 Task: Add an event with the title Product Roadmap Alignment and Feature Discussion, date '2023/12/26', time 7:50 AM to 9:50 AMand add a description: Emphasize the significance of clear communication throughout the exercise. Encourage catchers to use verbal cues, such as Ready? or Fall when ready, to establish a synchronized rhythm.Select event color  Flamingo . Add location for the event as: Cork, Ireland, logged in from the account softage.4@softage.netand send the event invitation to softage.8@softage.net and softage.9@softage.net. Set a reminder for the event Weekly on Sunday
Action: Mouse moved to (68, 93)
Screenshot: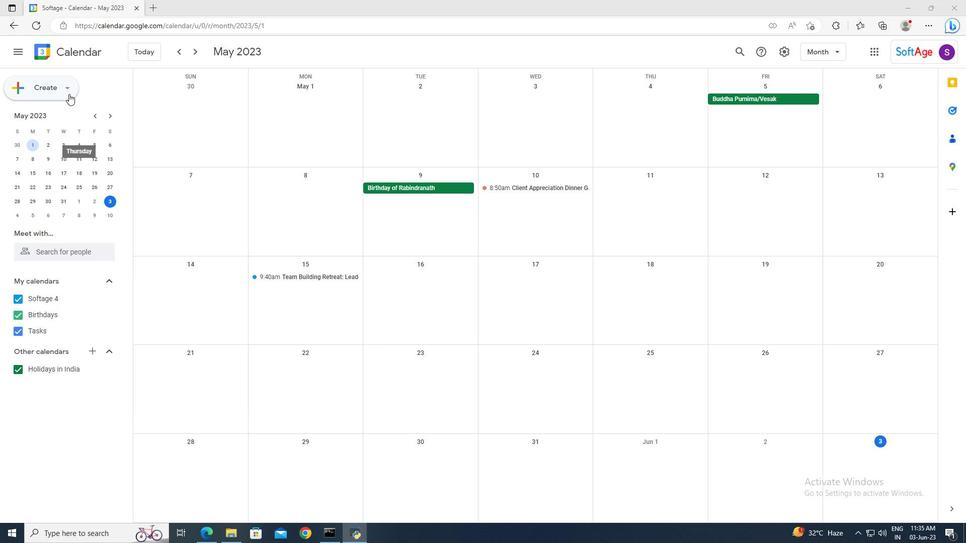 
Action: Mouse pressed left at (68, 93)
Screenshot: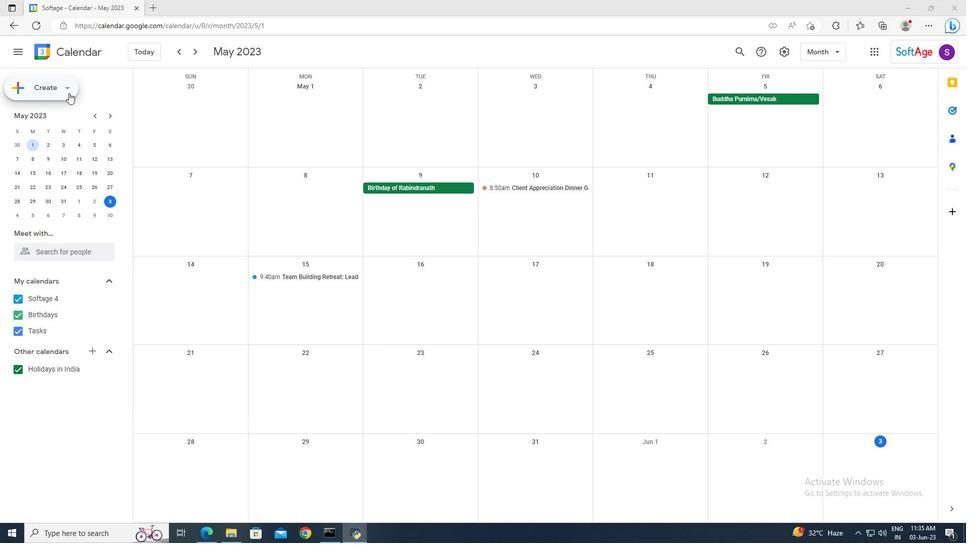 
Action: Mouse moved to (68, 113)
Screenshot: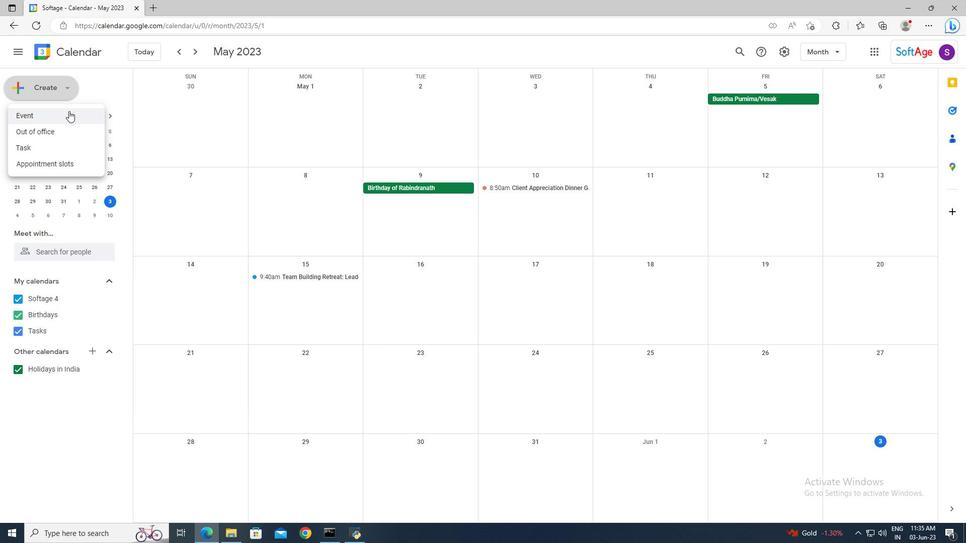 
Action: Mouse pressed left at (68, 113)
Screenshot: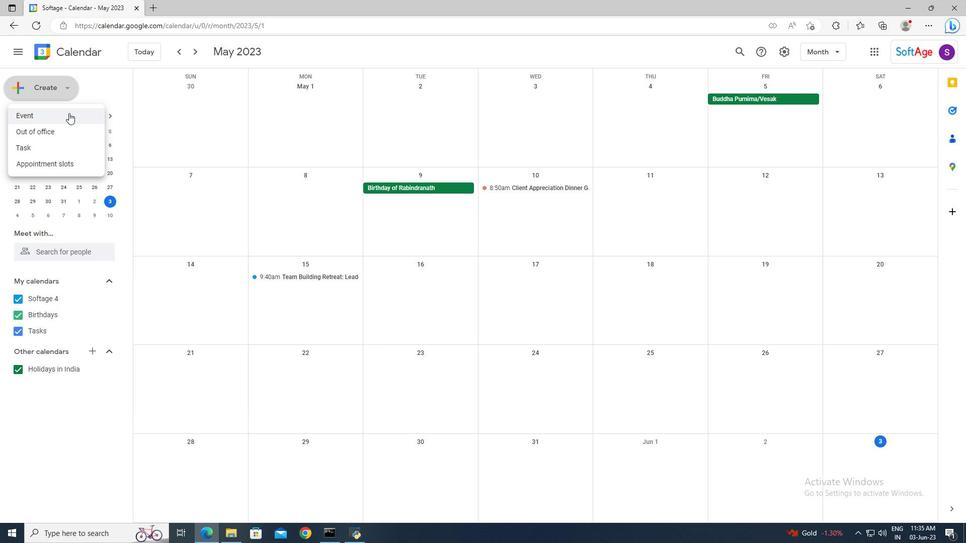 
Action: Mouse moved to (159, 340)
Screenshot: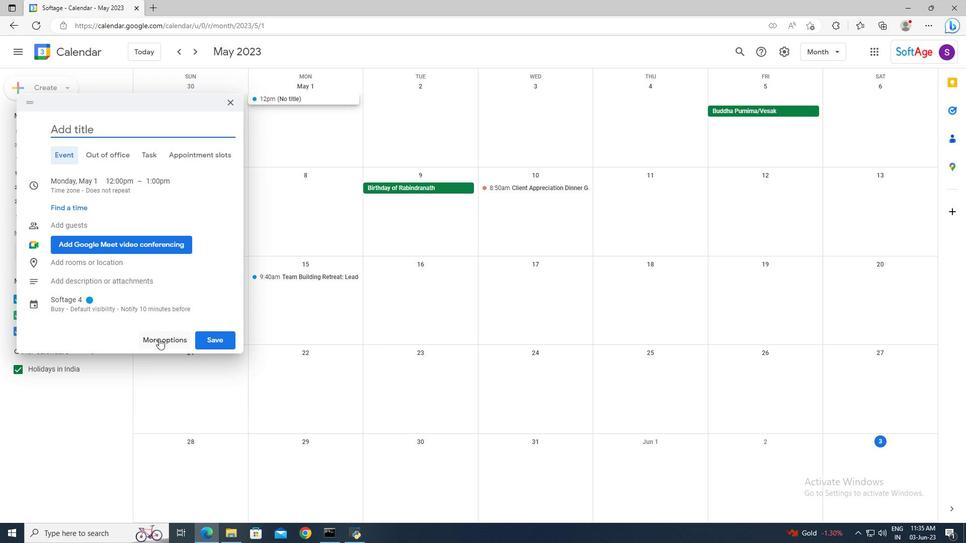 
Action: Mouse pressed left at (159, 340)
Screenshot: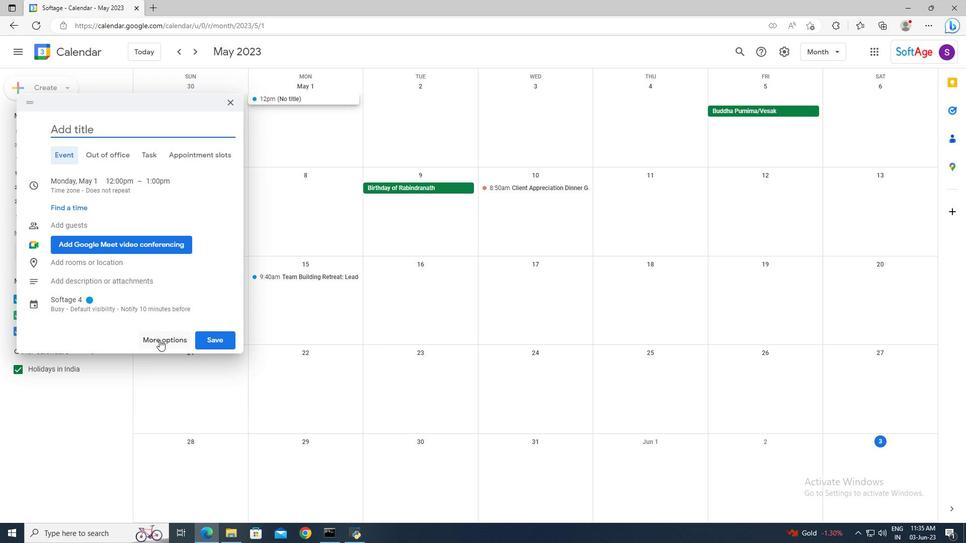 
Action: Mouse moved to (188, 59)
Screenshot: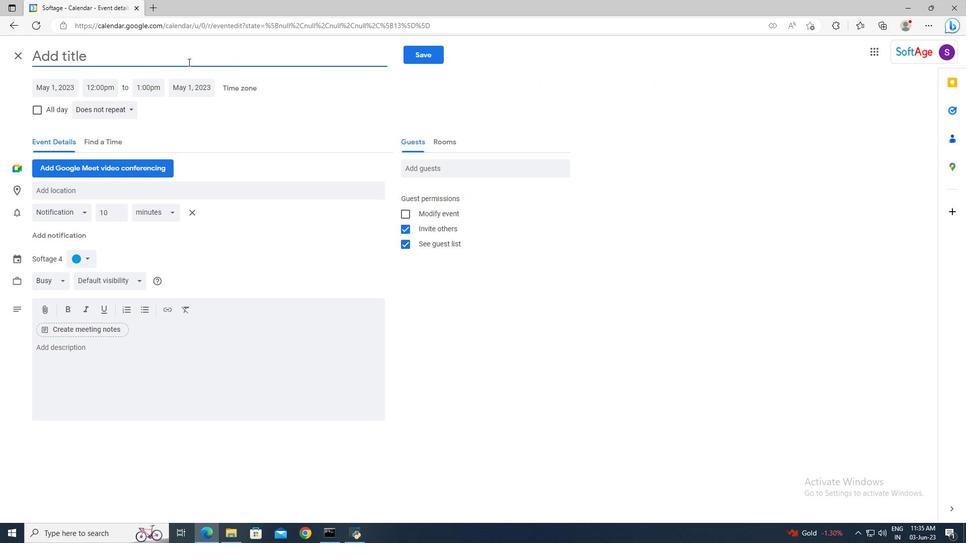 
Action: Mouse pressed left at (188, 59)
Screenshot: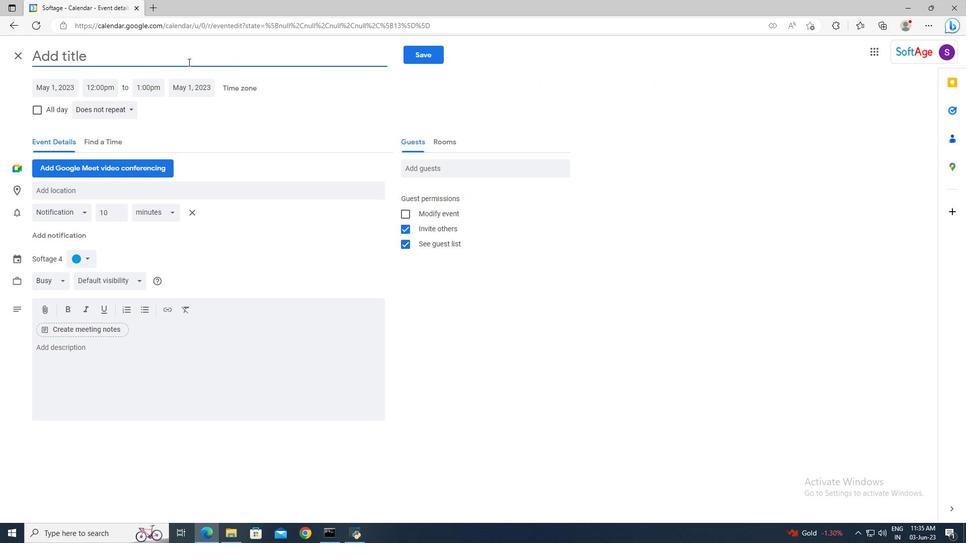 
Action: Key pressed <Key.shift>Product<Key.space><Key.shift>Roadmap<Key.space><Key.shift>Alignment<Key.space>and<Key.space><Key.shift>Feature<Key.space><Key.shift>Discussion
Screenshot: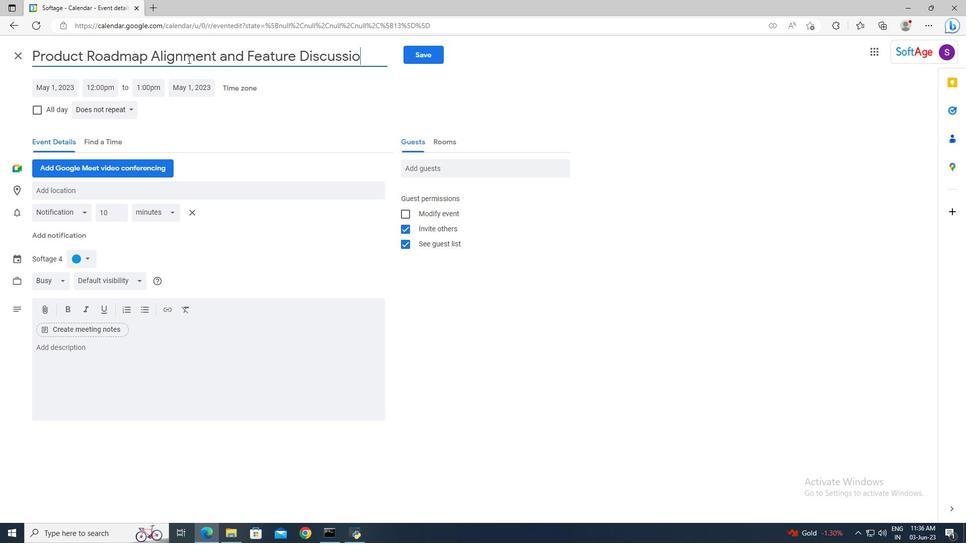 
Action: Mouse moved to (68, 88)
Screenshot: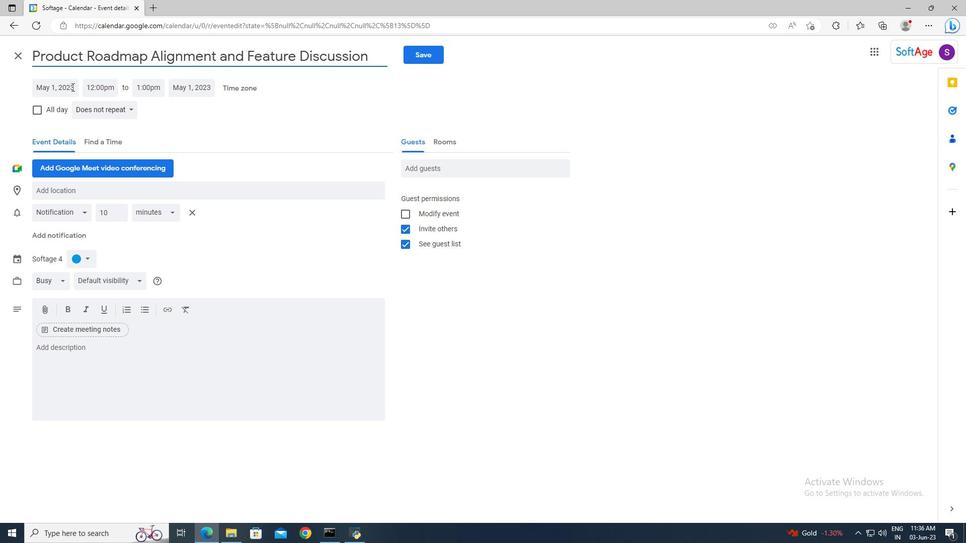 
Action: Mouse pressed left at (68, 88)
Screenshot: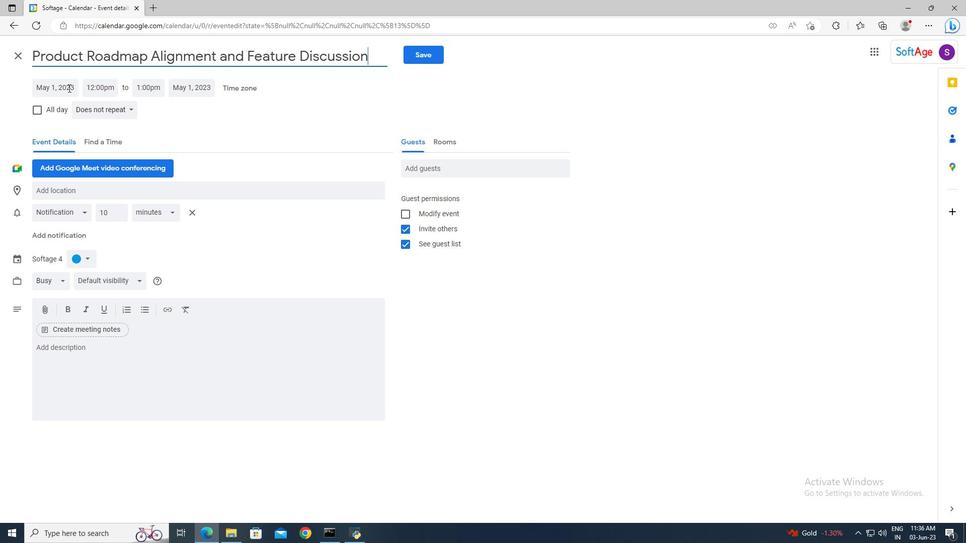 
Action: Mouse moved to (154, 109)
Screenshot: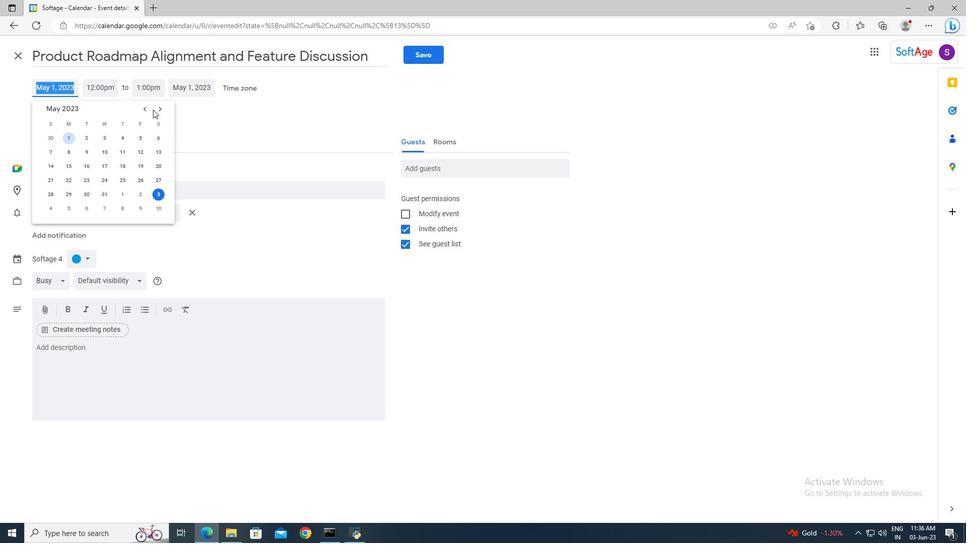 
Action: Mouse pressed left at (154, 109)
Screenshot: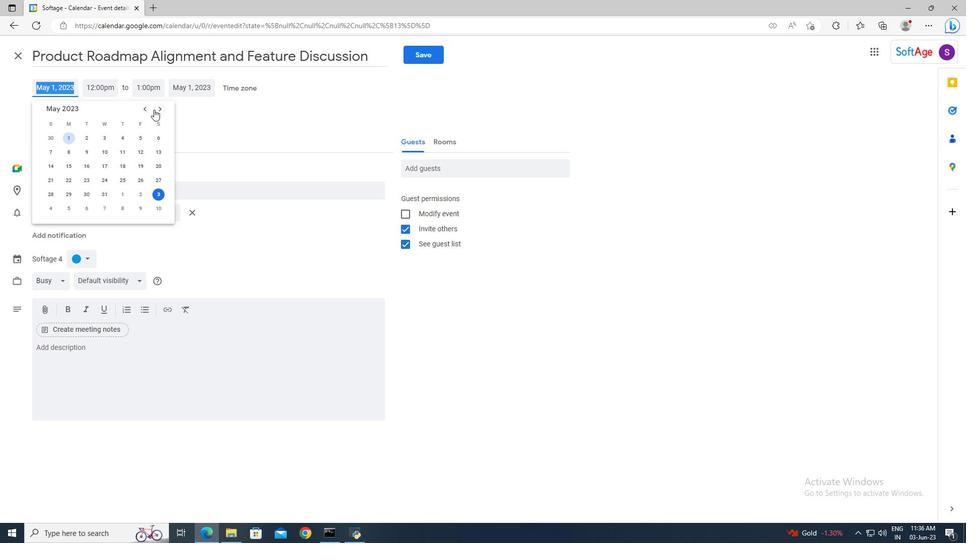 
Action: Mouse pressed left at (154, 109)
Screenshot: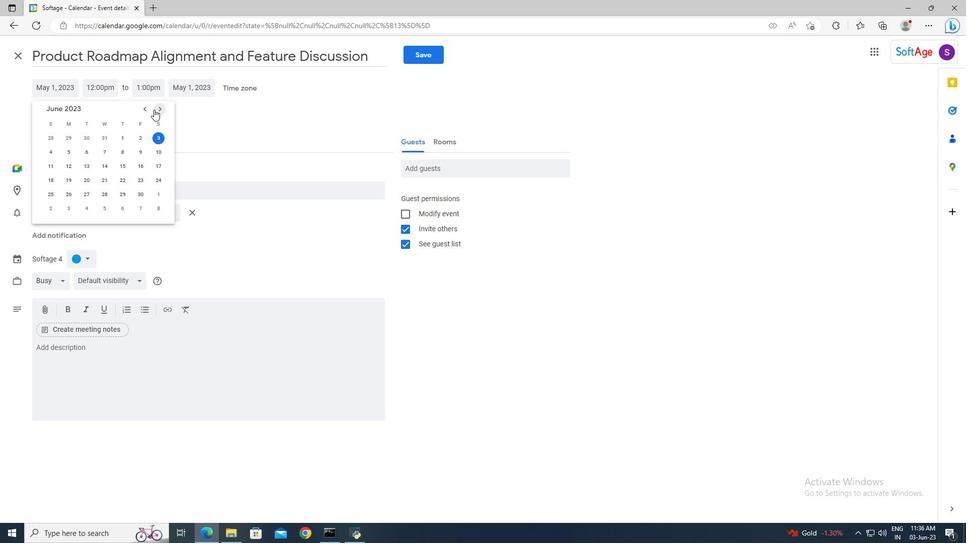 
Action: Mouse pressed left at (154, 109)
Screenshot: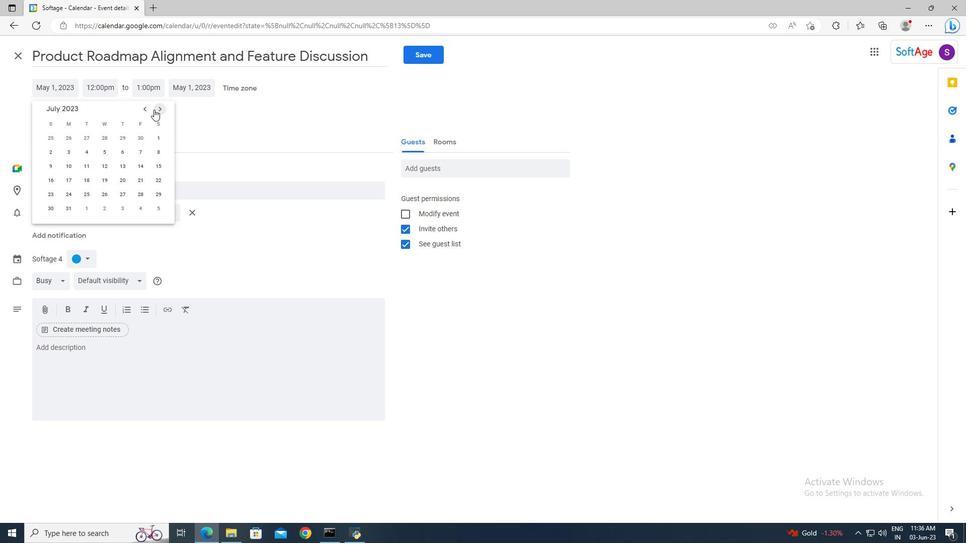 
Action: Mouse pressed left at (154, 109)
Screenshot: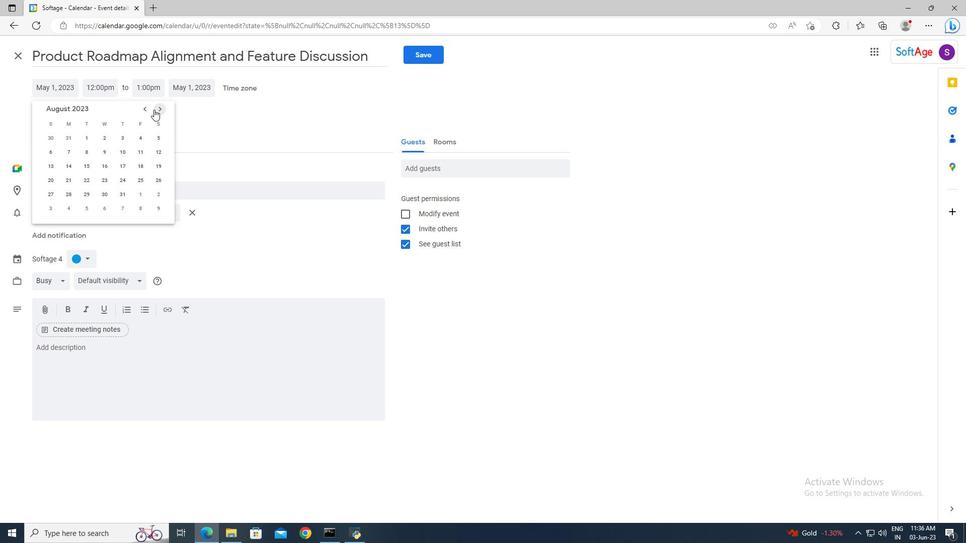
Action: Mouse pressed left at (154, 109)
Screenshot: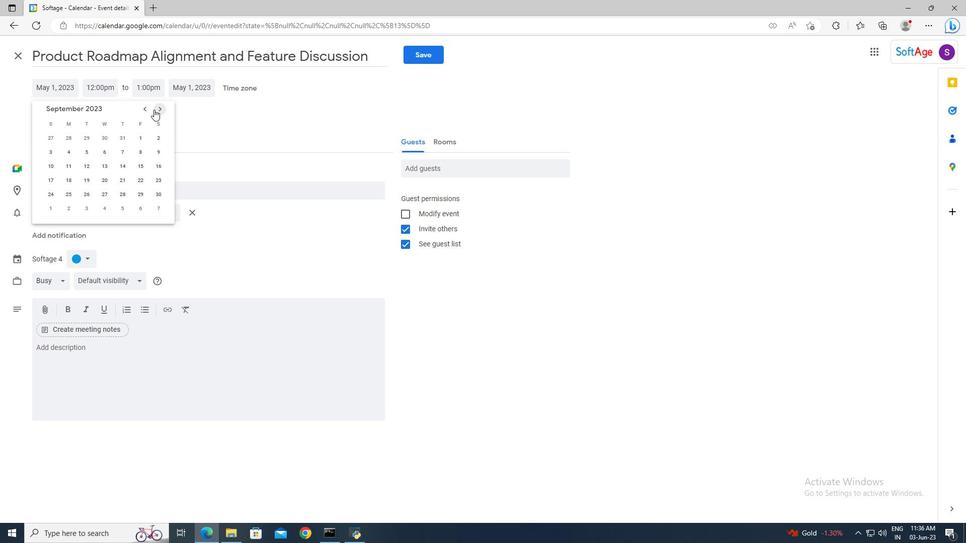 
Action: Mouse pressed left at (154, 109)
Screenshot: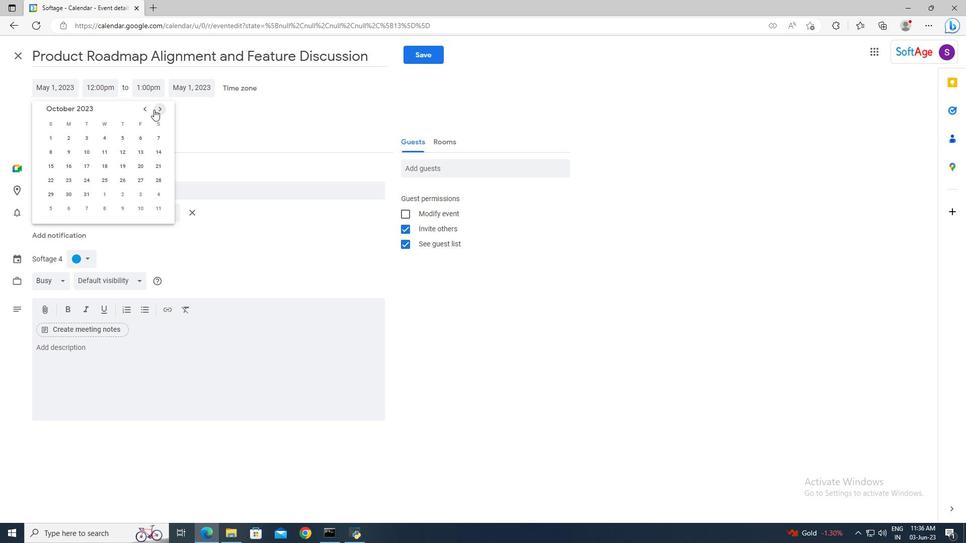 
Action: Mouse pressed left at (154, 109)
Screenshot: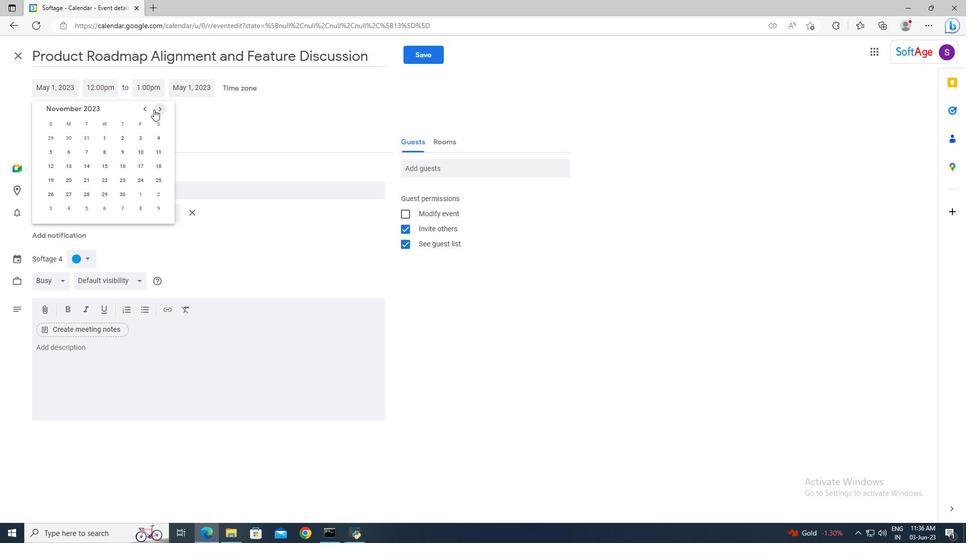 
Action: Mouse moved to (85, 197)
Screenshot: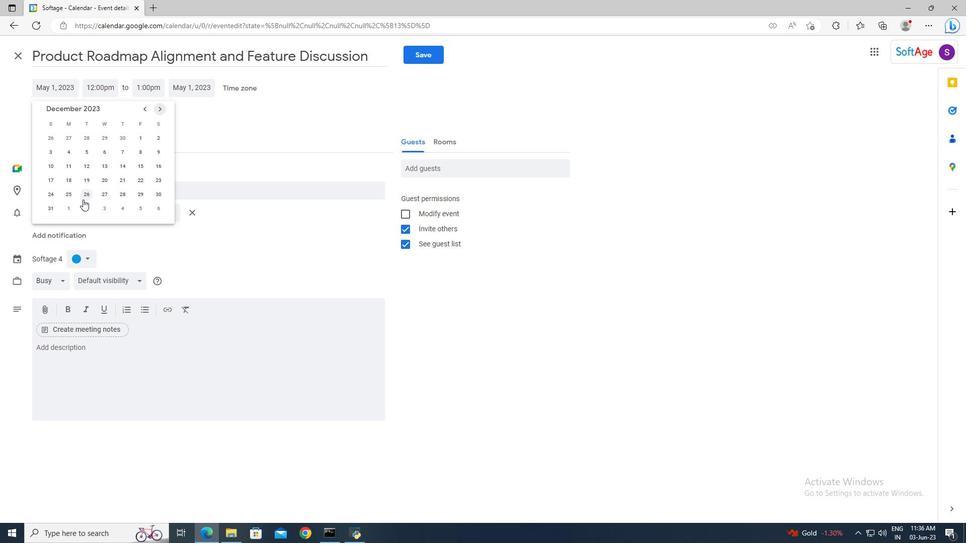 
Action: Mouse pressed left at (85, 197)
Screenshot: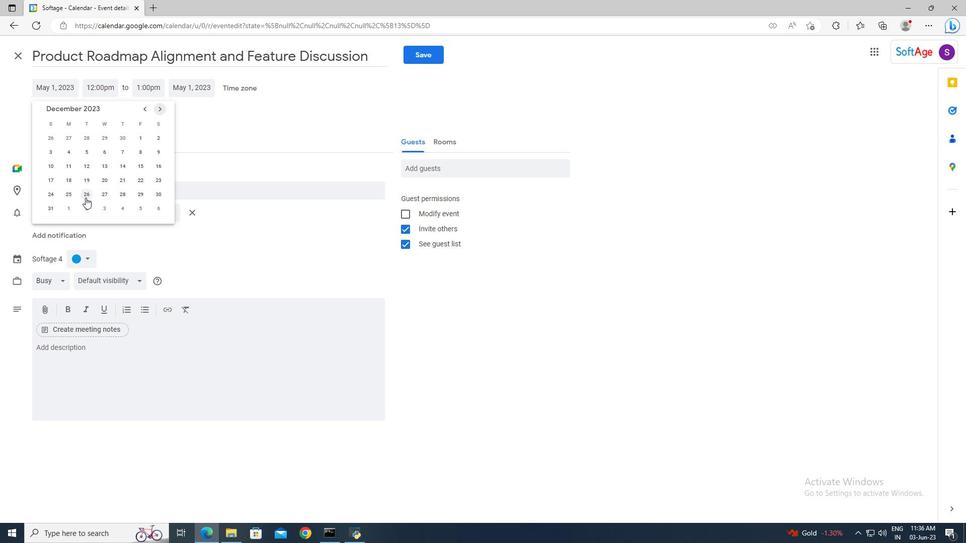 
Action: Mouse moved to (103, 89)
Screenshot: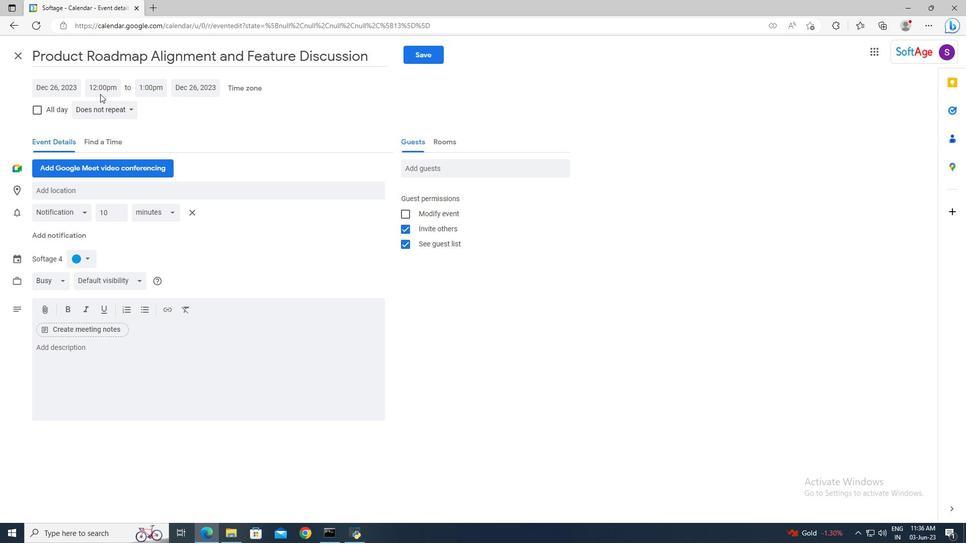 
Action: Mouse pressed left at (103, 89)
Screenshot: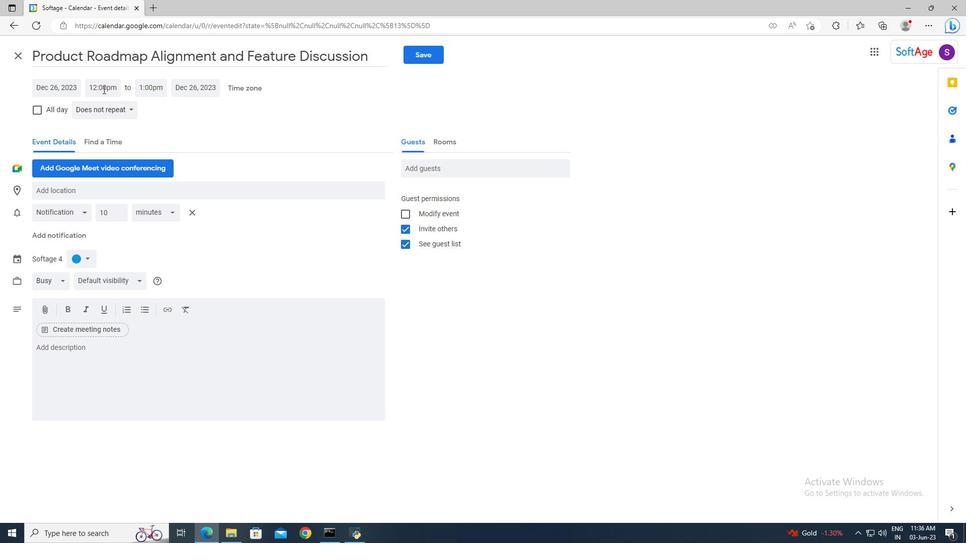 
Action: Key pressed 7<Key.shift_r>:50am<Key.enter><Key.tab>9<Key.shift_r>:50<Key.enter>
Screenshot: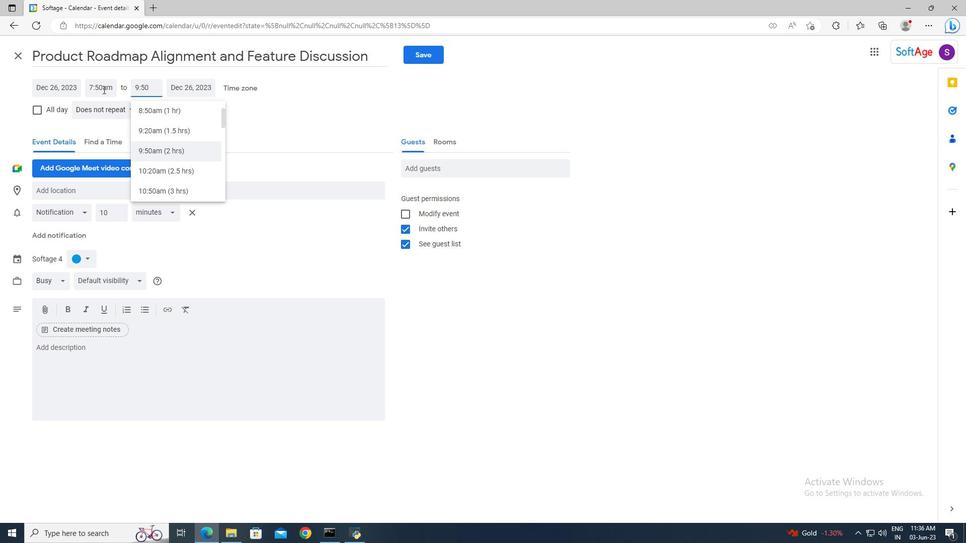 
Action: Mouse moved to (110, 349)
Screenshot: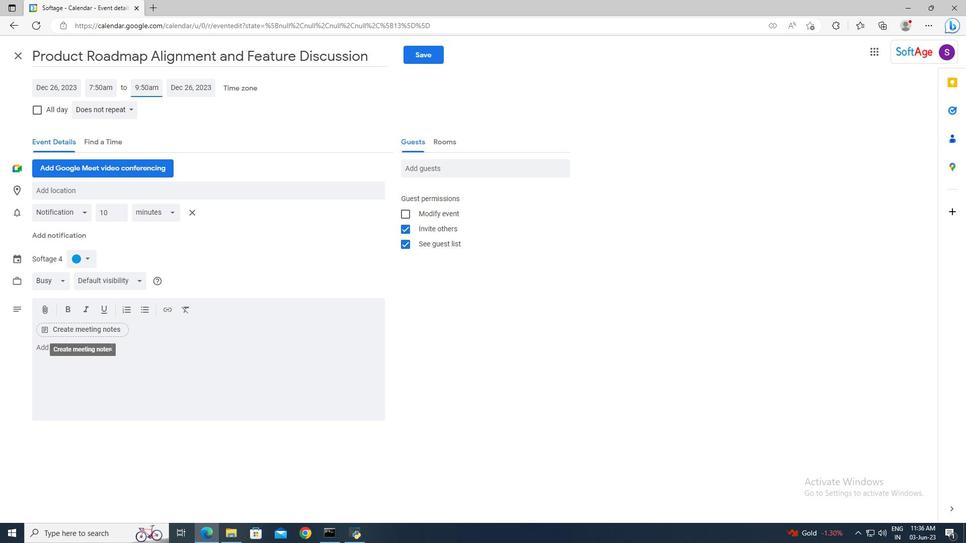 
Action: Mouse pressed left at (110, 349)
Screenshot: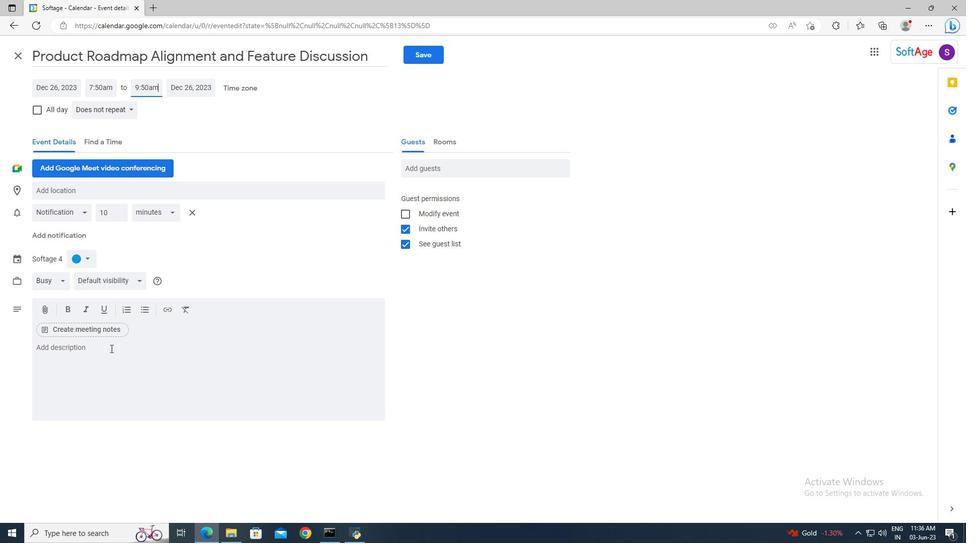 
Action: Key pressed <Key.shift>Emphasize<Key.space>the<Key.space>significance<Key.space>of<Key.space>clear<Key.space>communication<Key.space>throughout<Key.space>the<Key.space>exercise.<Key.space><Key.shift>Encourage<Key.space>catchers<Key.space>to<Key.space>use<Key.space>verbal<Key.space>cues,<Key.space>such<Key.space>as<Key.space><Key.shift>Ready<Key.shift><Key.shift><Key.shift><Key.shift><Key.shift><Key.shift><Key.shift><Key.shift><Key.shift><Key.shift><Key.shift><Key.shift><Key.shift><Key.shift><Key.shift><Key.shift><Key.shift><Key.shift><Key.shift><Key.shift>?<Key.space>or<Key.space><Key.shift>Fall<Key.space>when<Key.space>ready,<Key.space>to<Key.space>establish<Key.space>a<Key.space>synchronized<Key.space>rhytm.
Screenshot: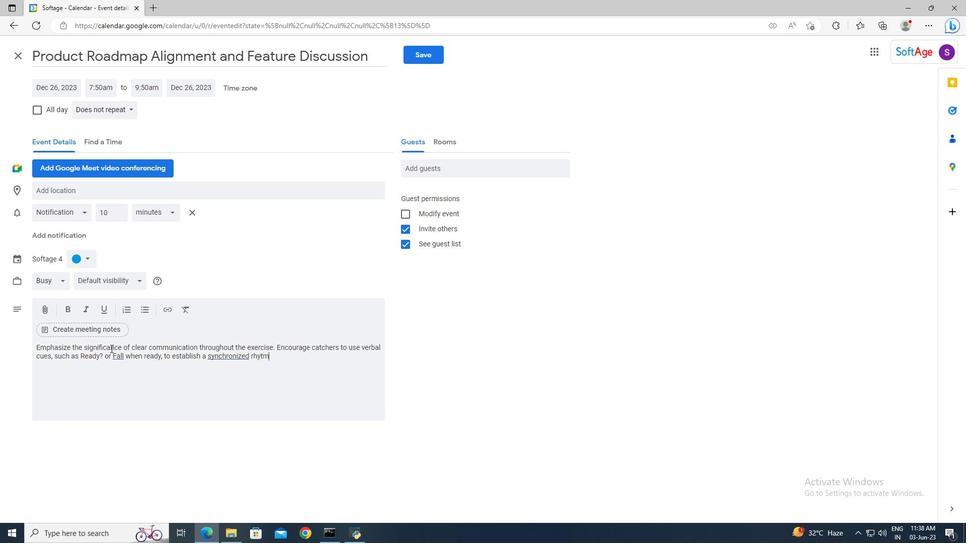 
Action: Mouse moved to (111, 349)
Screenshot: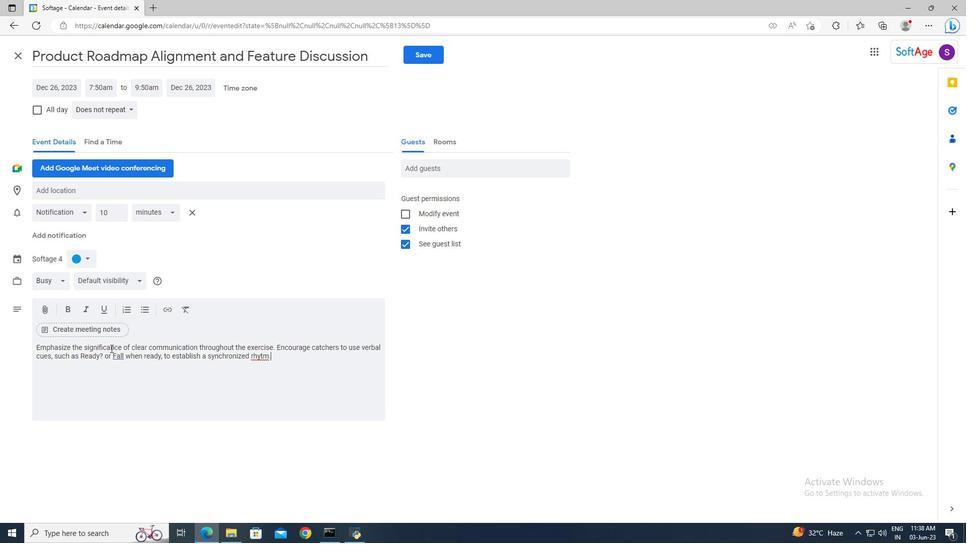 
Action: Key pressed <Key.backspace><Key.backspace>hm/<Key.backspace>.
Screenshot: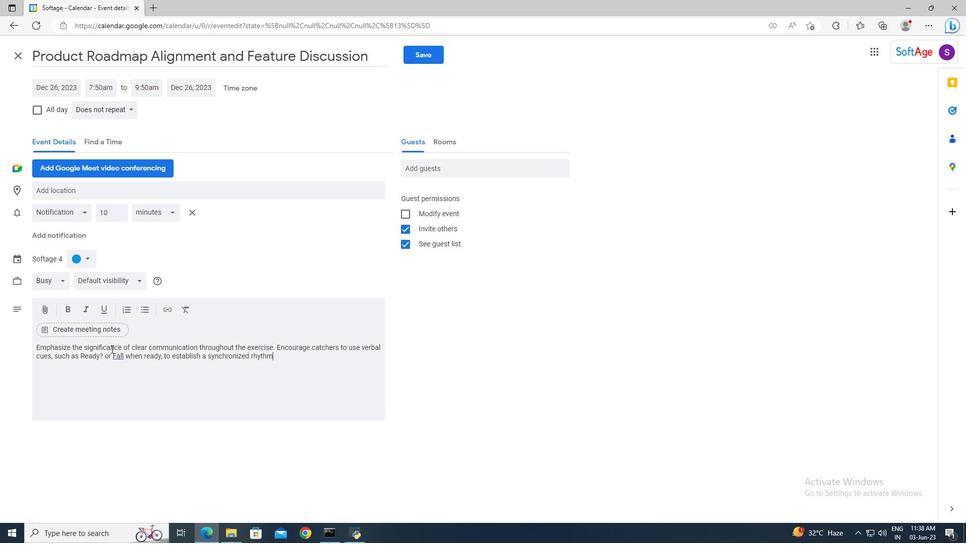 
Action: Mouse moved to (83, 257)
Screenshot: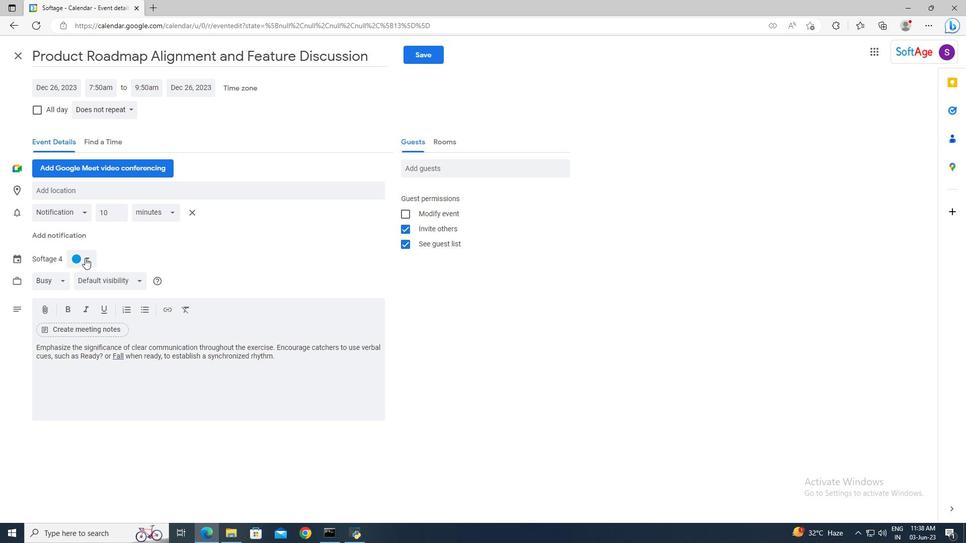 
Action: Mouse pressed left at (83, 257)
Screenshot: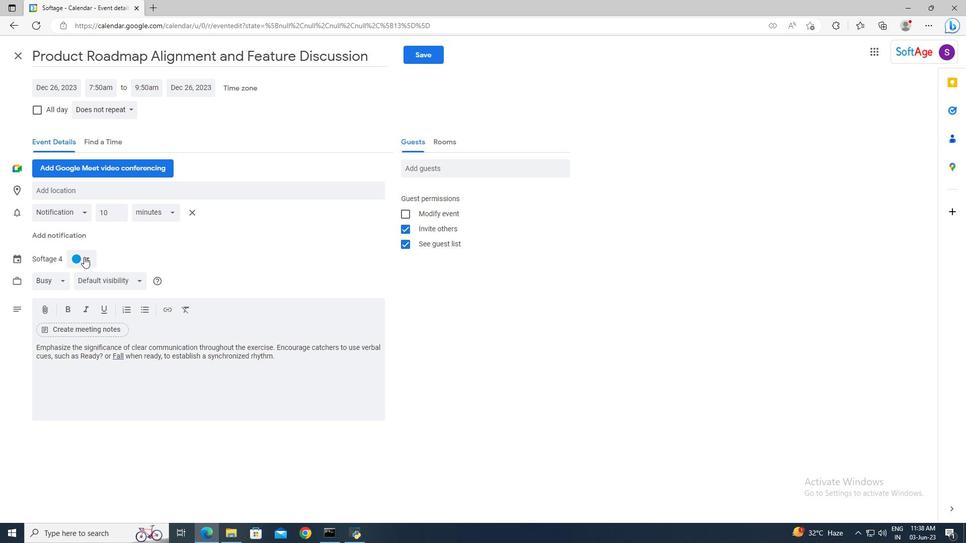 
Action: Mouse moved to (88, 260)
Screenshot: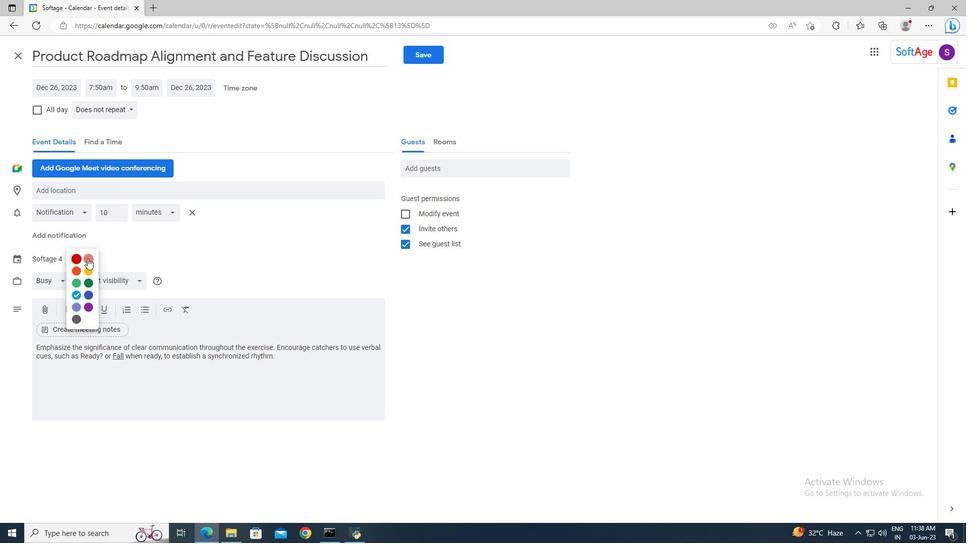 
Action: Mouse pressed left at (88, 260)
Screenshot: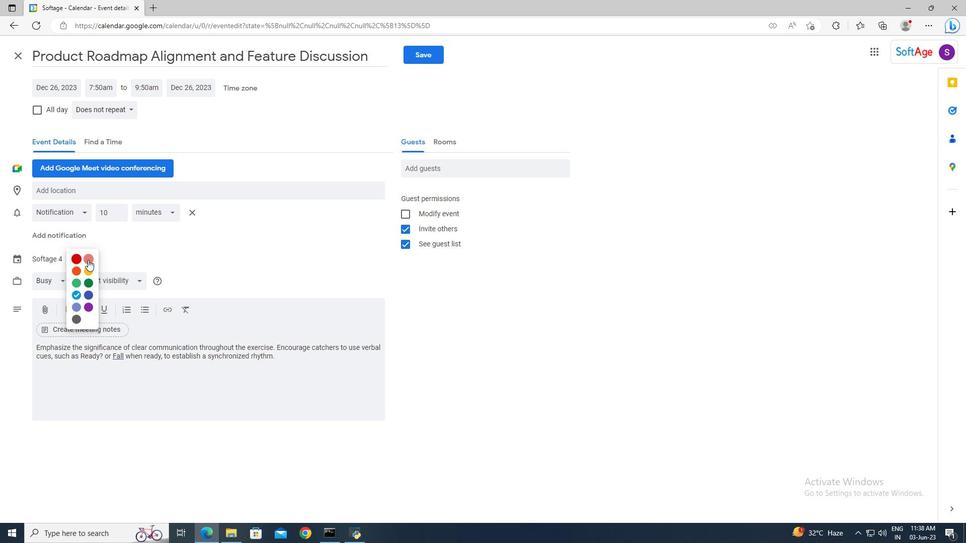 
Action: Mouse moved to (84, 196)
Screenshot: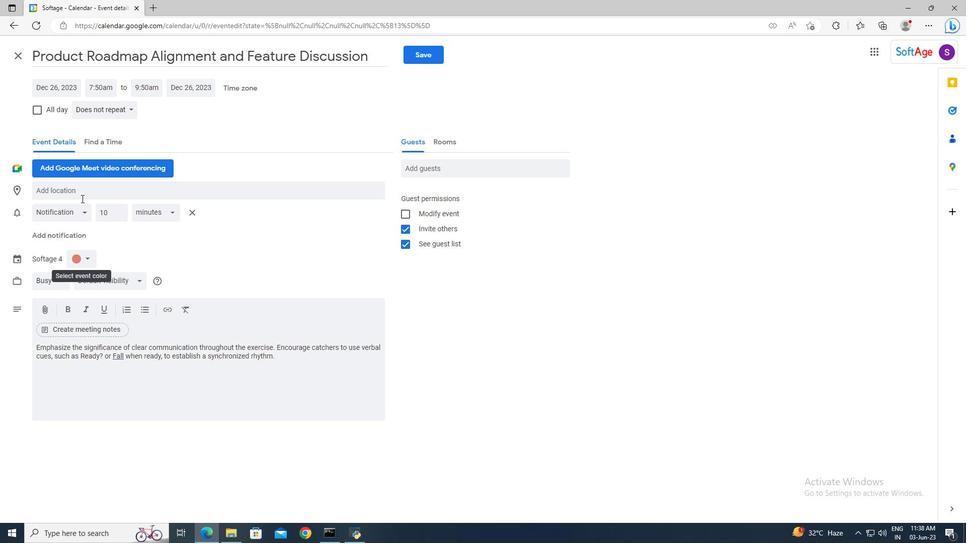 
Action: Mouse pressed left at (84, 196)
Screenshot: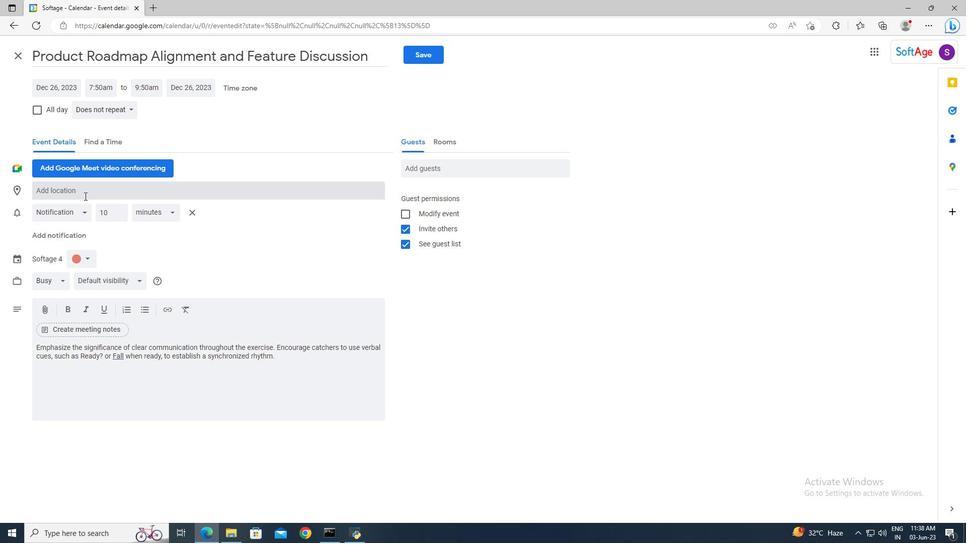 
Action: Key pressed <Key.shift>Cork,<Key.space><Key.shift>Ireland
Screenshot: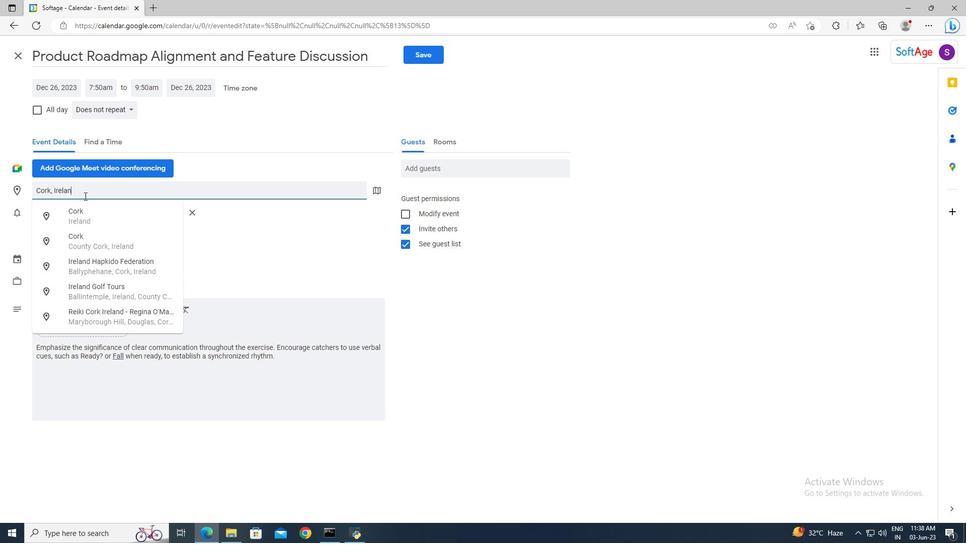 
Action: Mouse moved to (89, 214)
Screenshot: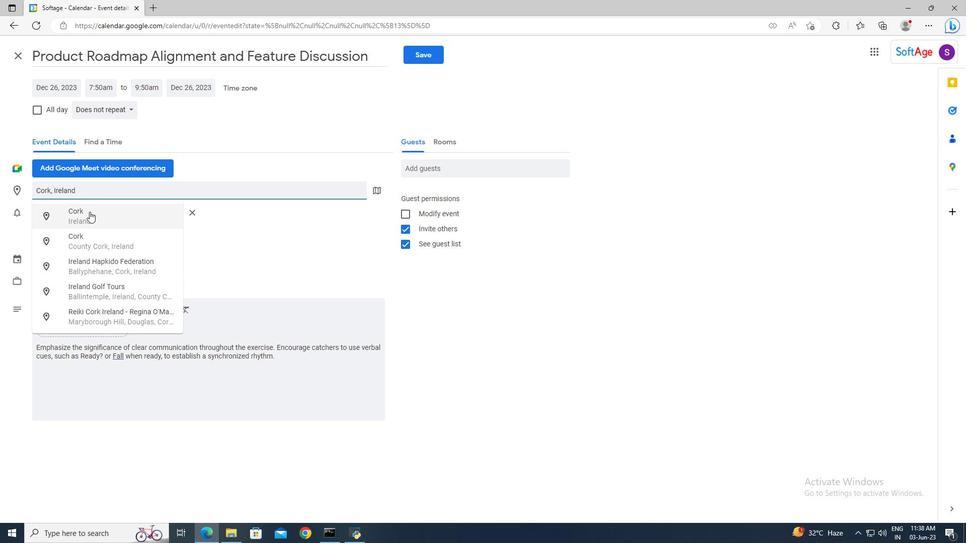 
Action: Mouse pressed left at (89, 214)
Screenshot: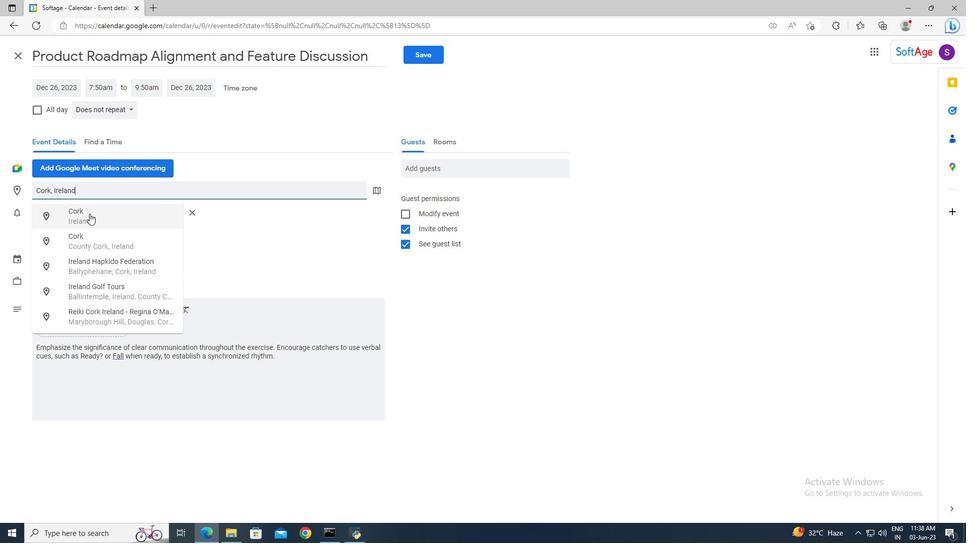 
Action: Mouse moved to (419, 172)
Screenshot: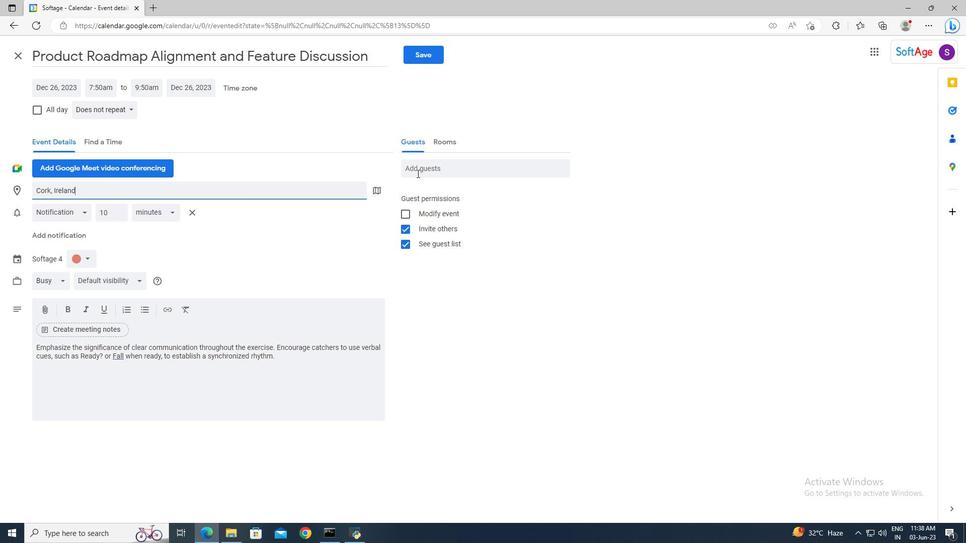 
Action: Mouse pressed left at (419, 172)
Screenshot: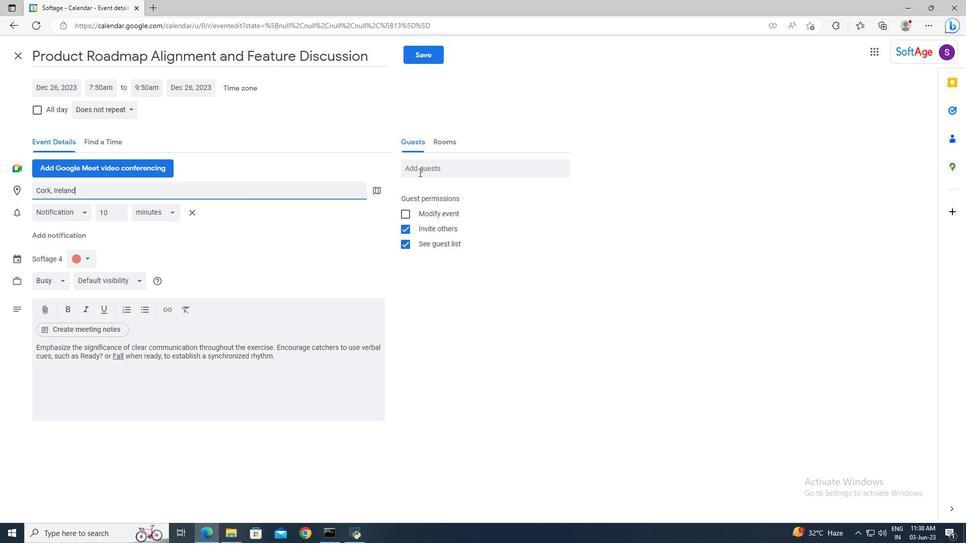 
Action: Key pressed softage.8<Key.shift>@softage.net<Key.enter>softage.9<Key.shift>@softage.net<Key.enter>
Screenshot: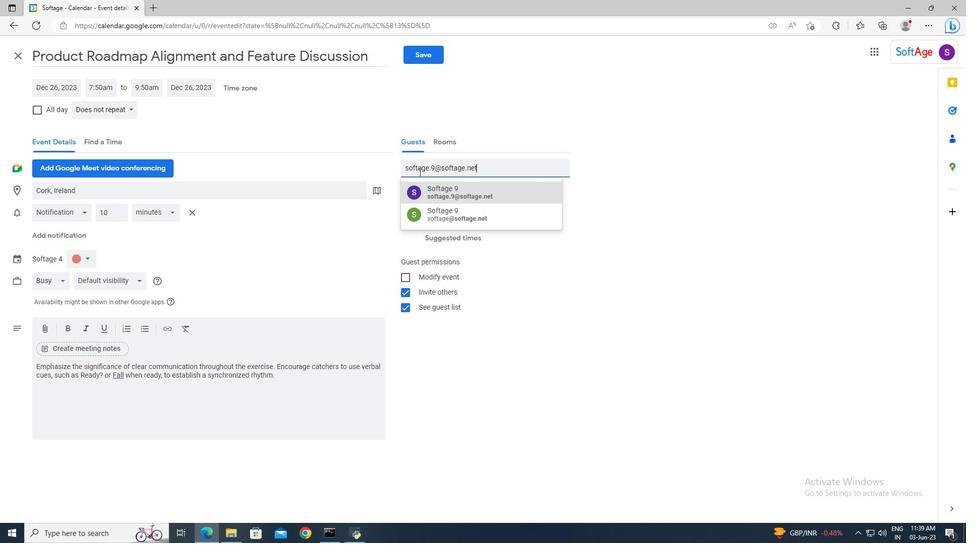 
Action: Mouse moved to (127, 109)
Screenshot: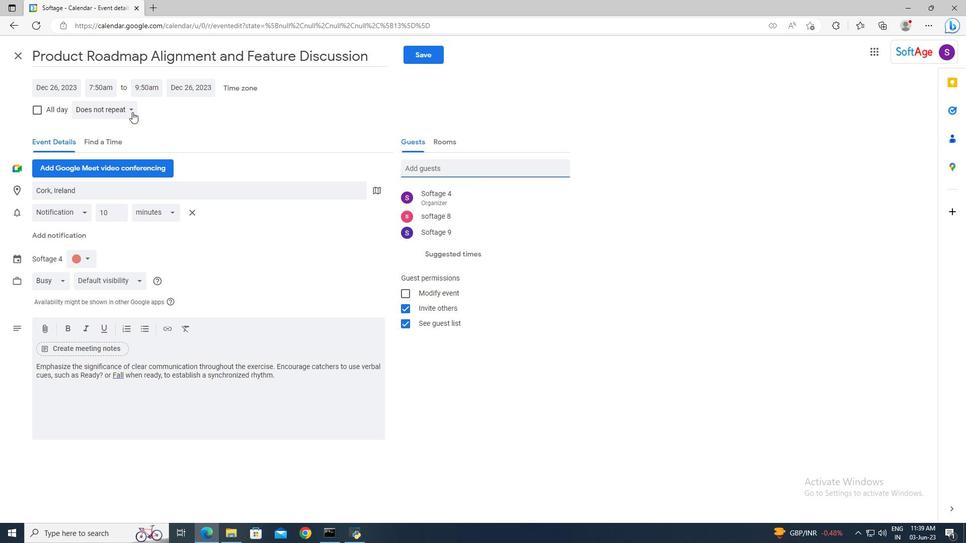 
Action: Mouse pressed left at (127, 109)
Screenshot: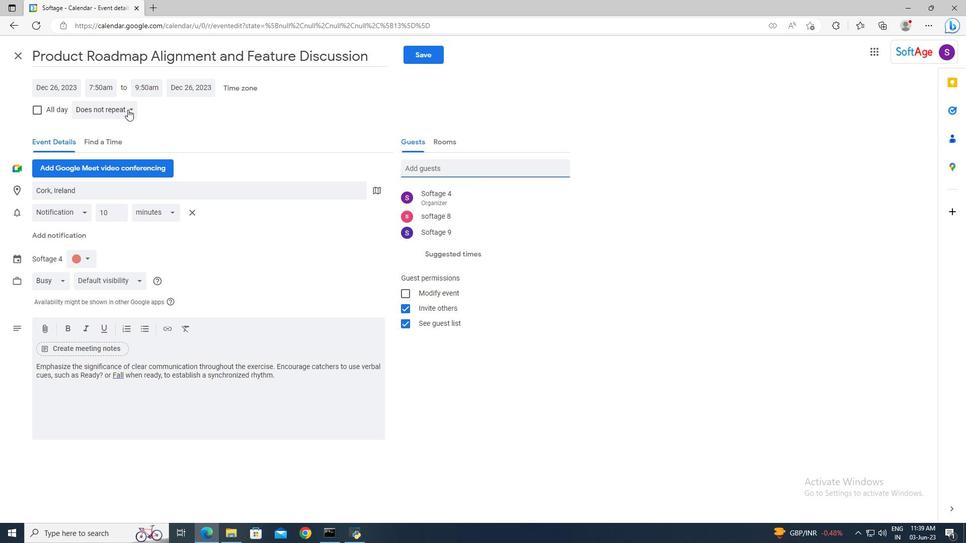 
Action: Mouse moved to (125, 234)
Screenshot: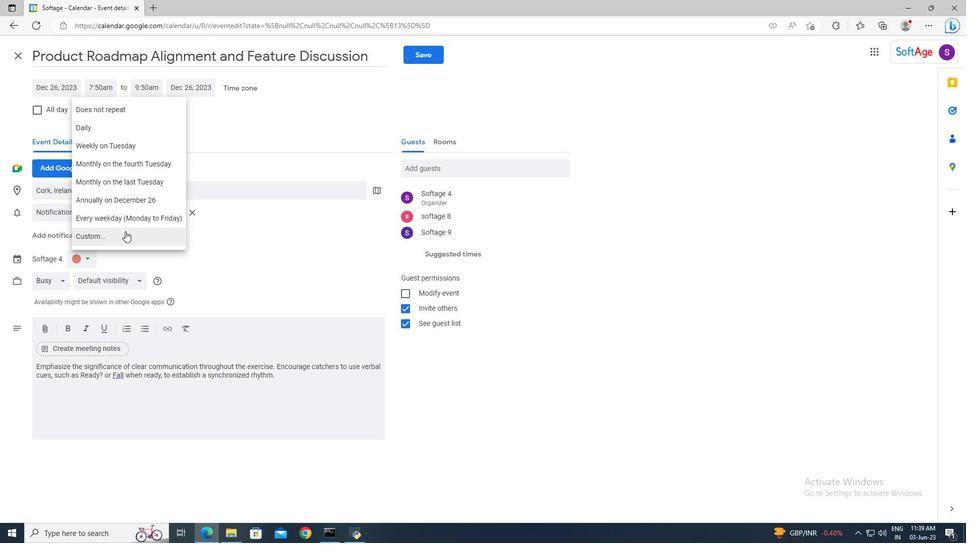 
Action: Mouse pressed left at (125, 234)
Screenshot: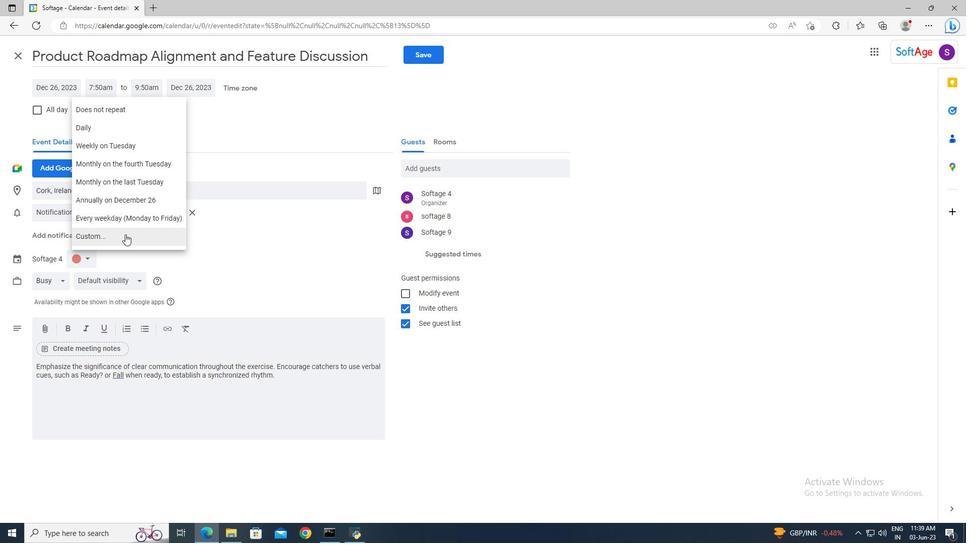 
Action: Mouse moved to (402, 262)
Screenshot: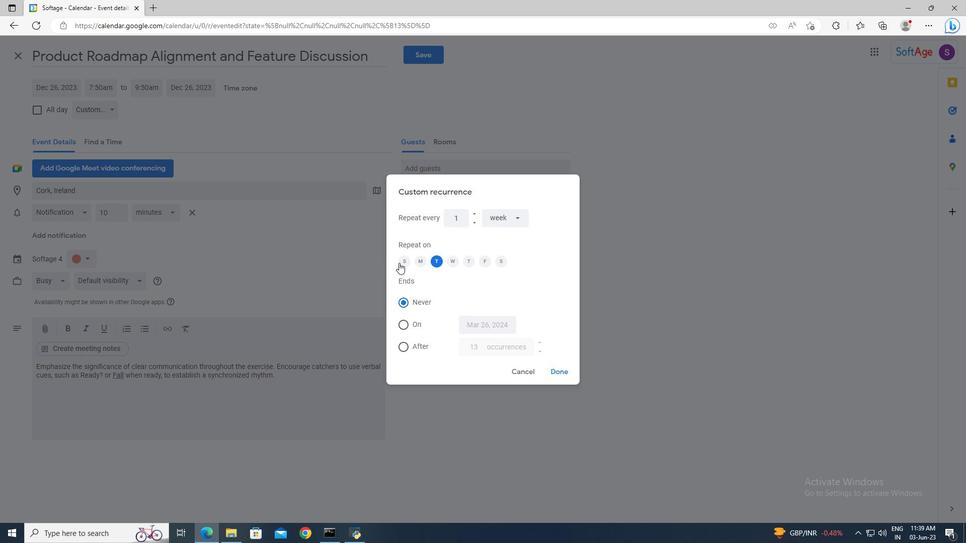 
Action: Mouse pressed left at (402, 262)
Screenshot: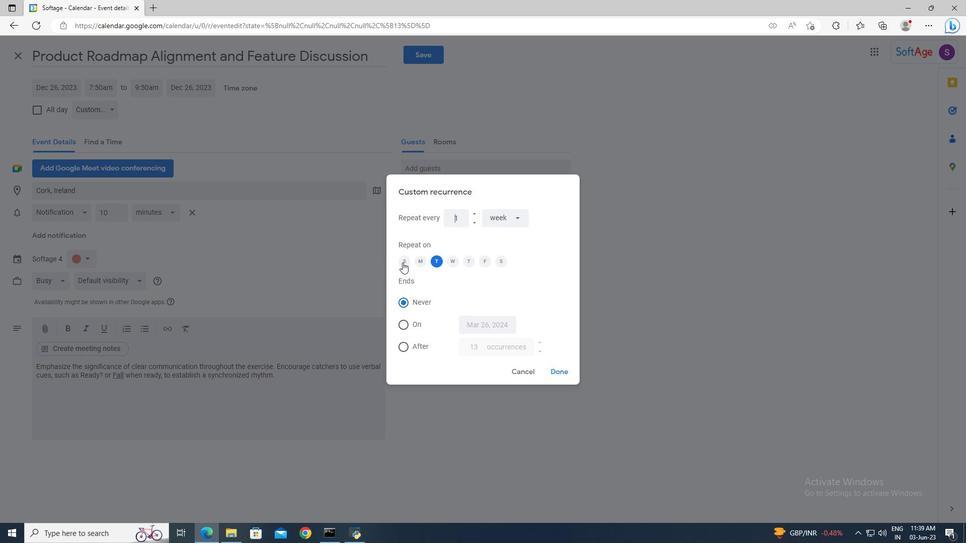 
Action: Mouse moved to (437, 263)
Screenshot: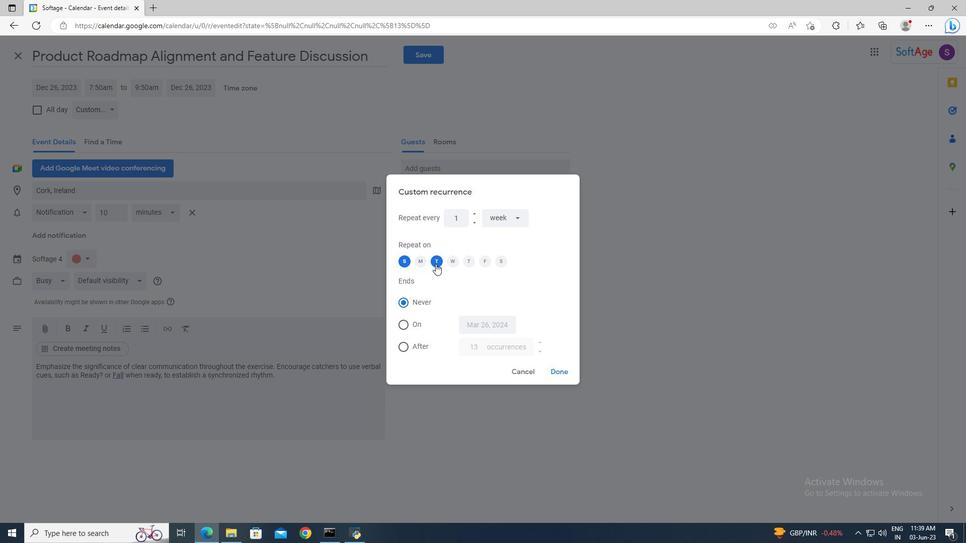 
Action: Mouse pressed left at (437, 263)
Screenshot: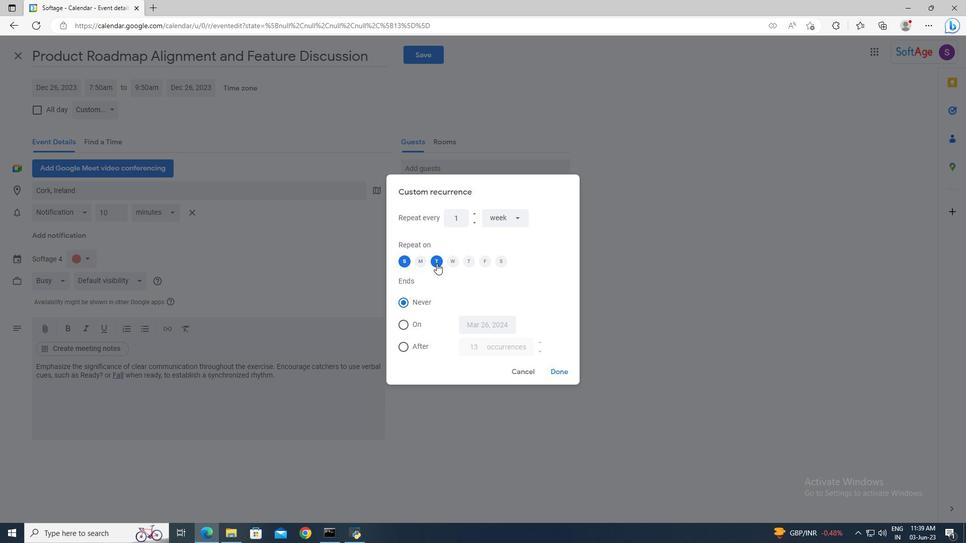 
Action: Mouse moved to (553, 370)
Screenshot: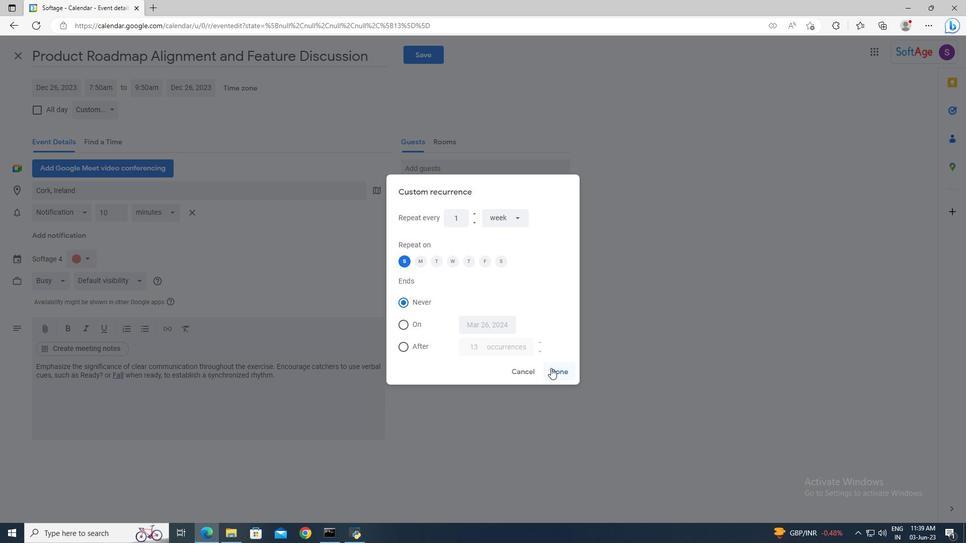 
Action: Mouse pressed left at (553, 370)
Screenshot: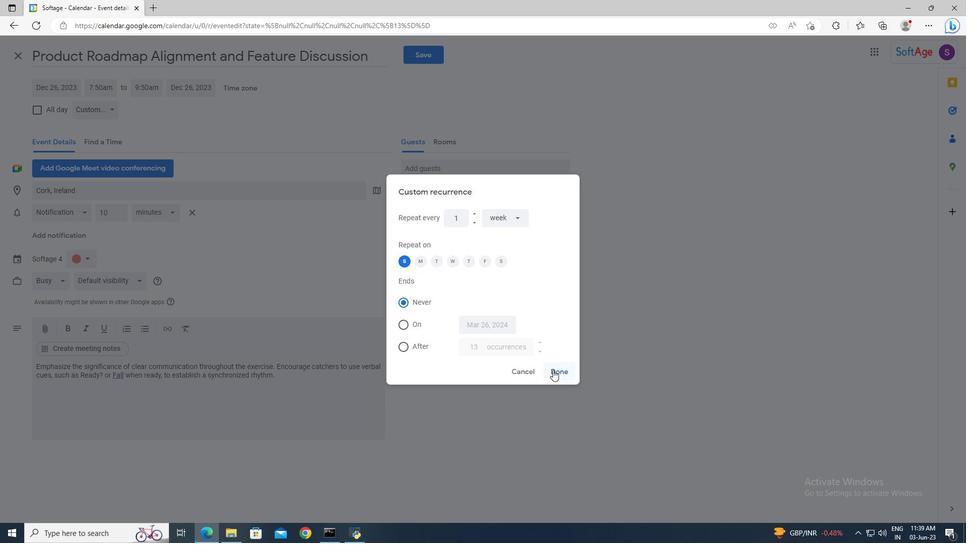 
Action: Mouse moved to (434, 59)
Screenshot: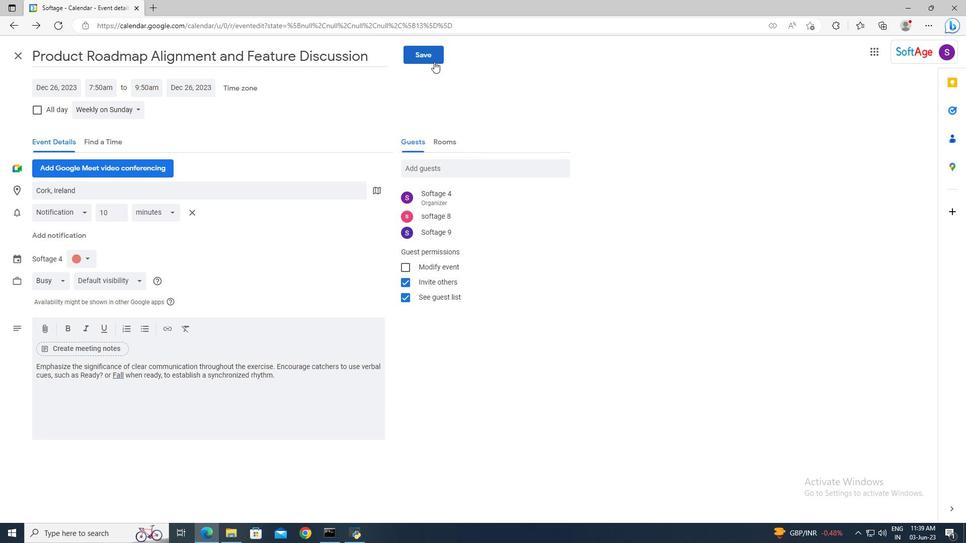 
Action: Mouse pressed left at (434, 59)
Screenshot: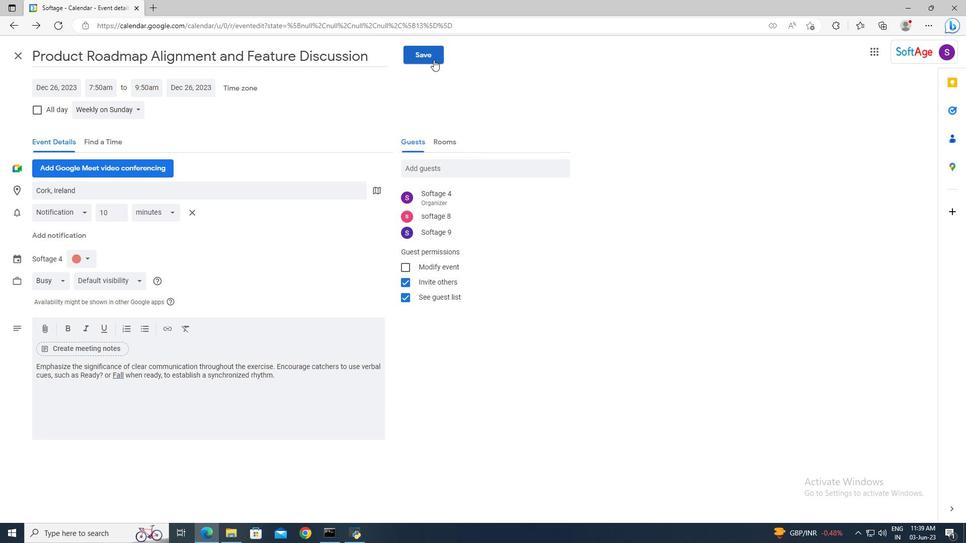
Action: Mouse moved to (580, 302)
Screenshot: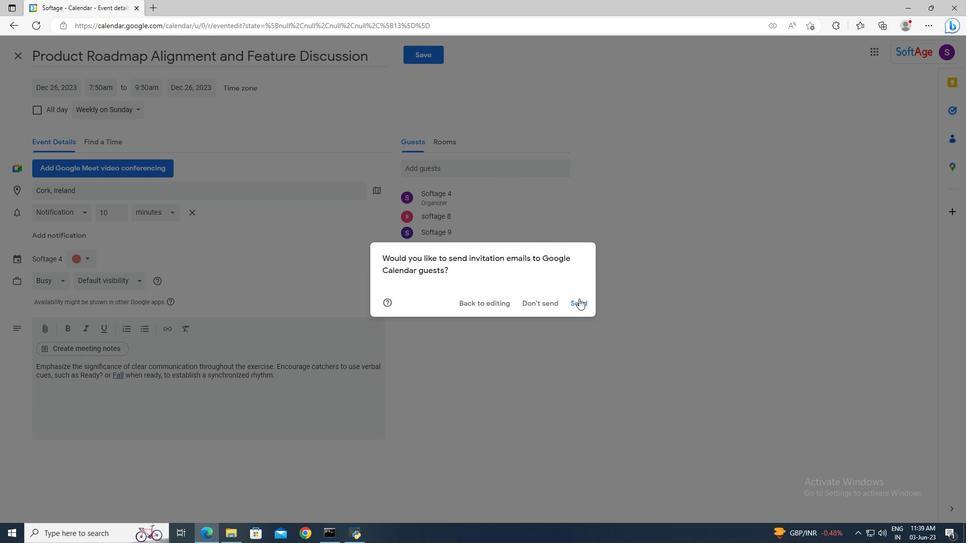 
Action: Mouse pressed left at (580, 302)
Screenshot: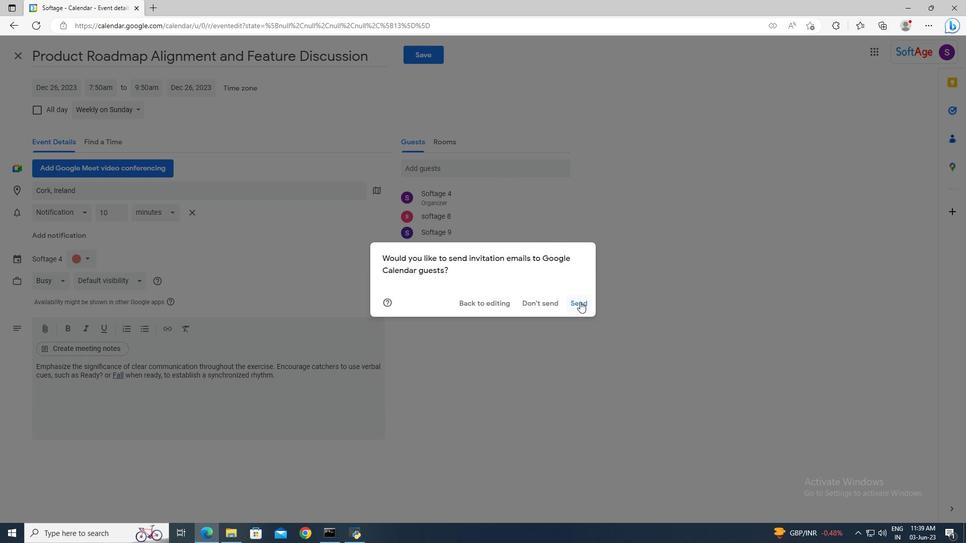 
